 Task: Add a condition where "Type Is not Task" in recently solved tickets.
Action: Mouse moved to (120, 394)
Screenshot: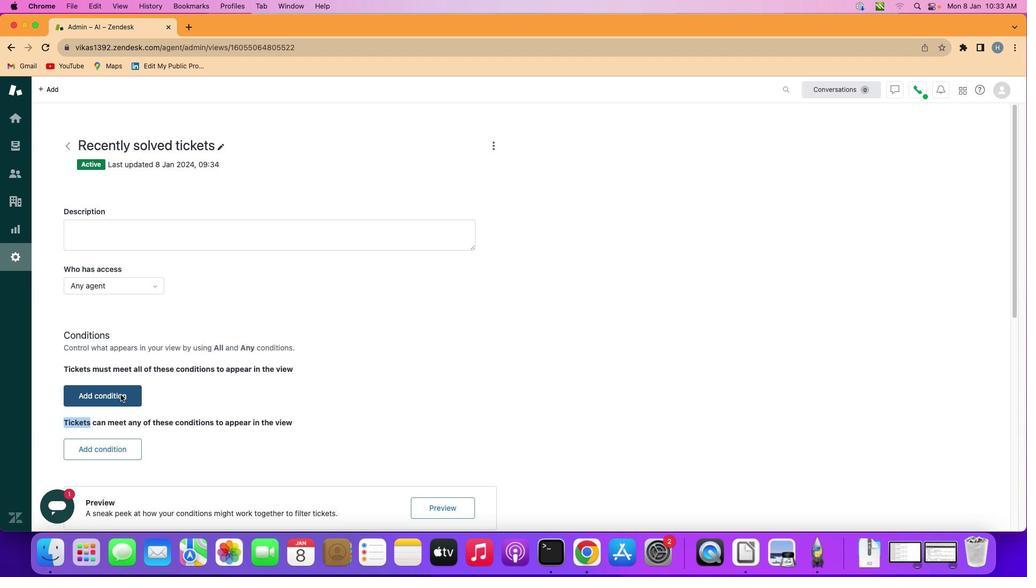 
Action: Mouse pressed left at (120, 394)
Screenshot: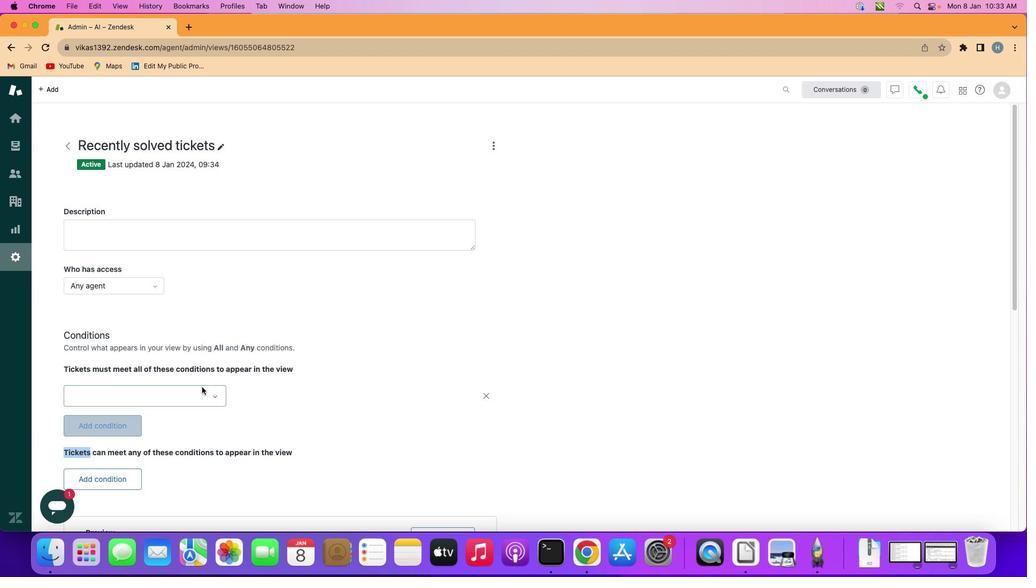 
Action: Mouse moved to (199, 391)
Screenshot: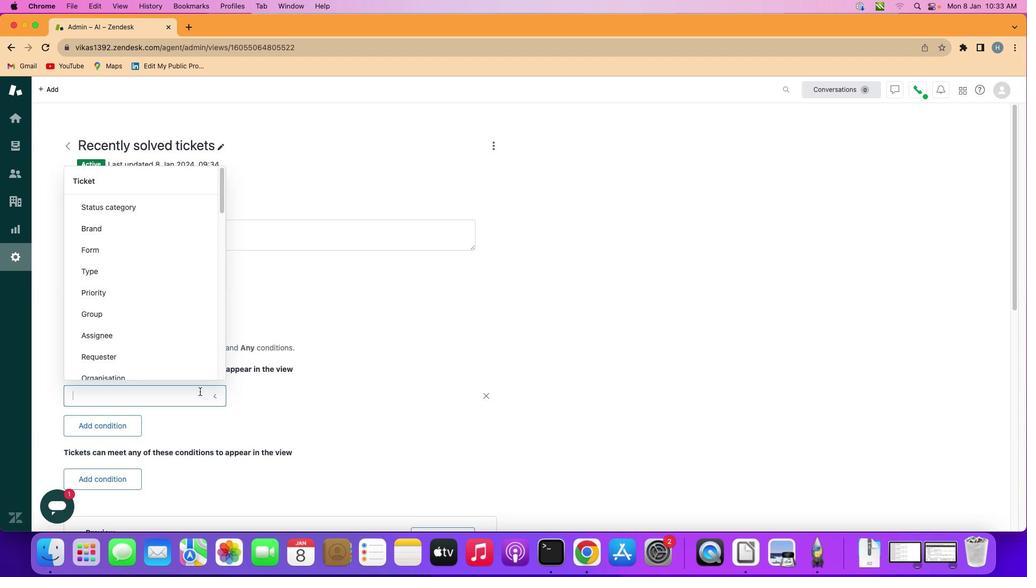 
Action: Mouse pressed left at (199, 391)
Screenshot: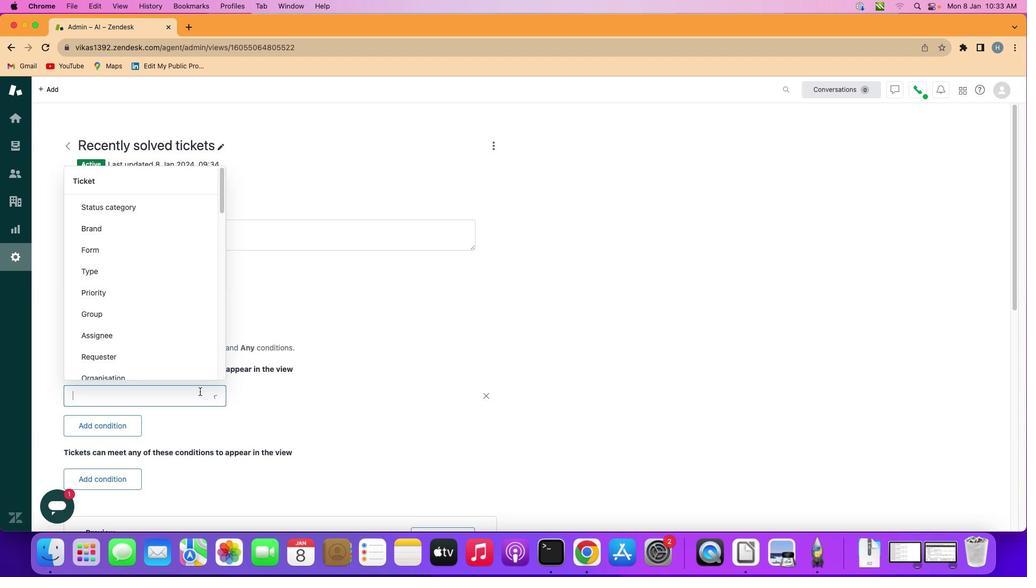 
Action: Mouse moved to (169, 277)
Screenshot: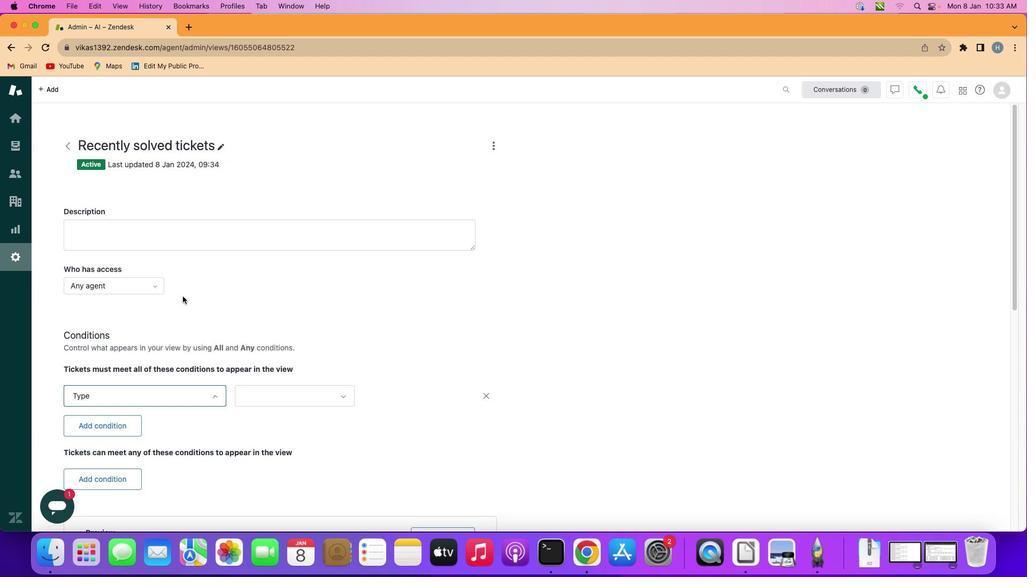 
Action: Mouse pressed left at (169, 277)
Screenshot: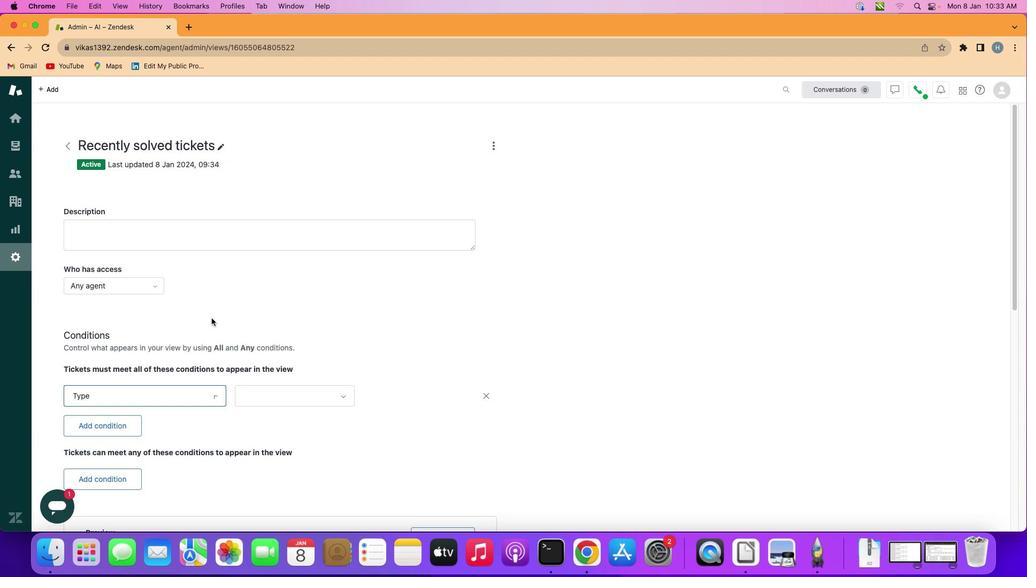 
Action: Mouse moved to (297, 392)
Screenshot: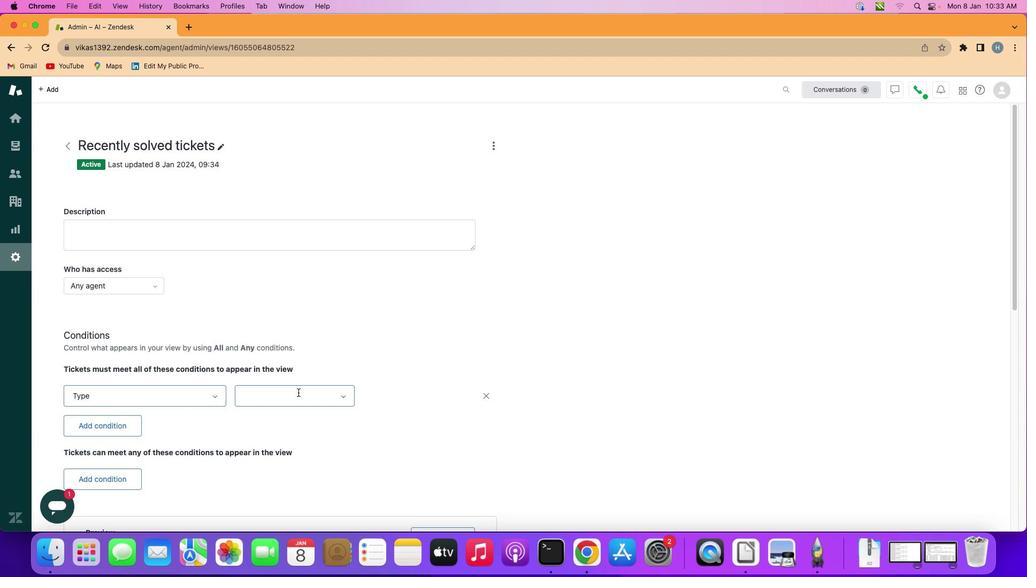 
Action: Mouse pressed left at (297, 392)
Screenshot: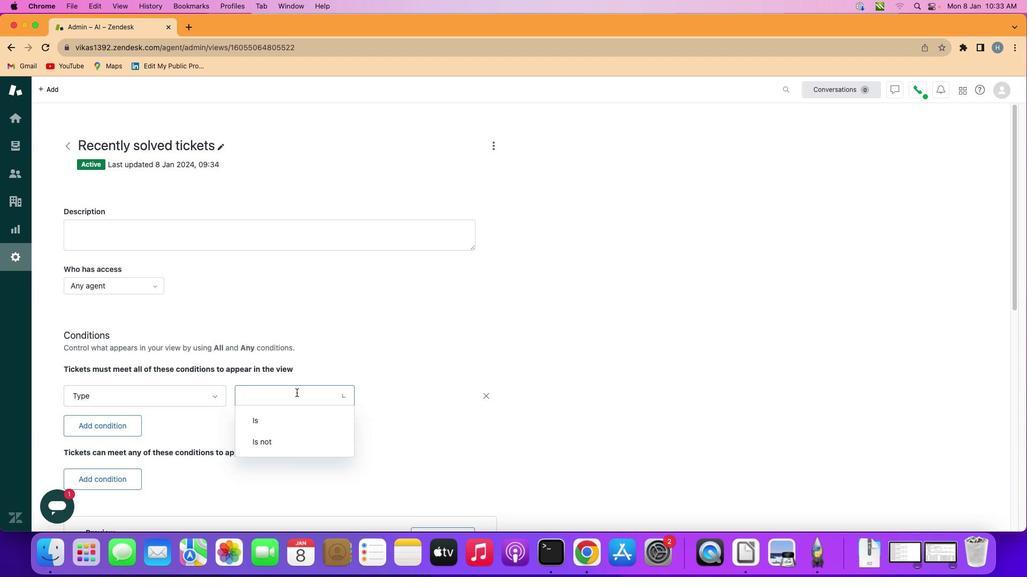 
Action: Mouse moved to (296, 439)
Screenshot: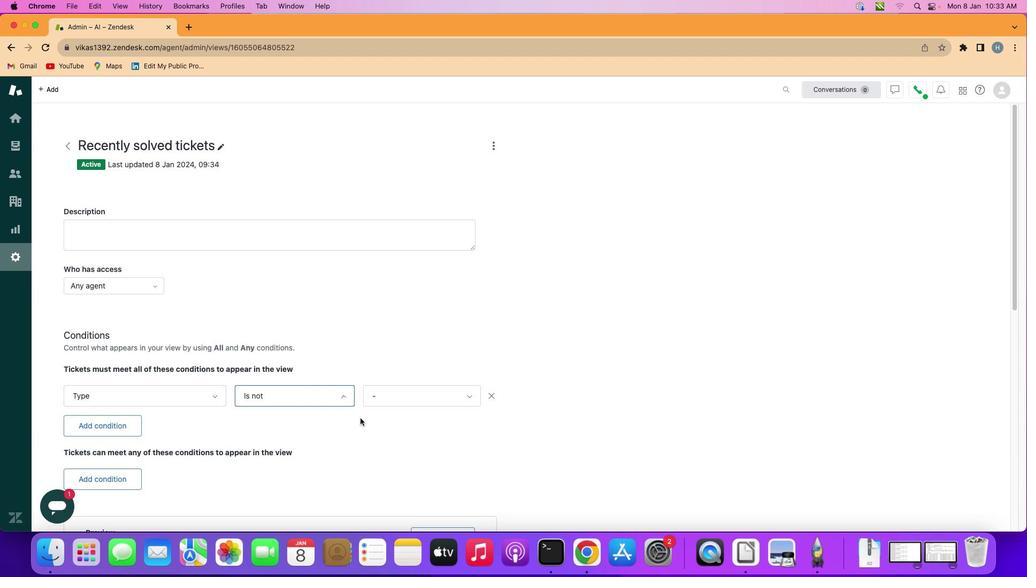 
Action: Mouse pressed left at (296, 439)
Screenshot: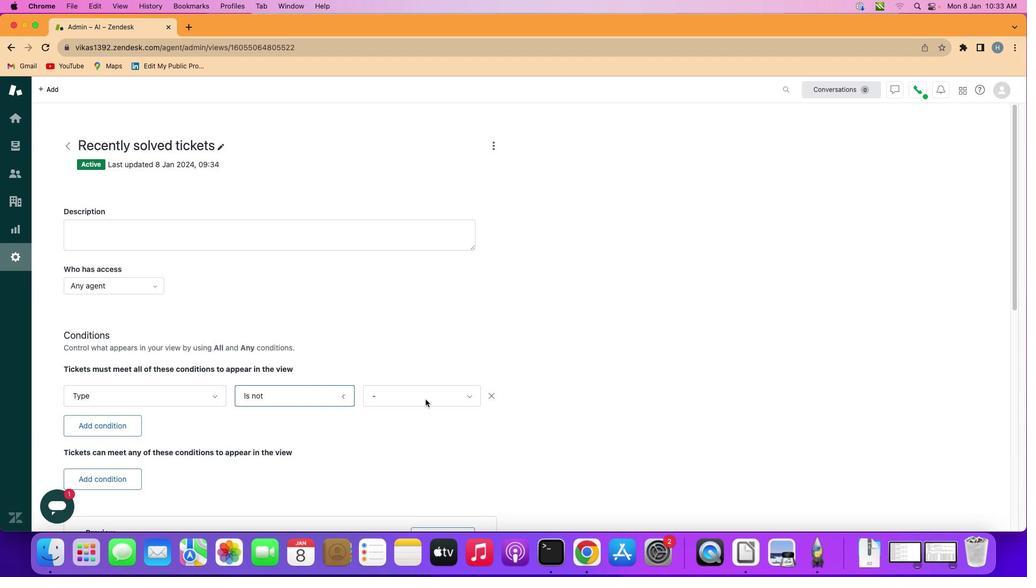 
Action: Mouse moved to (429, 398)
Screenshot: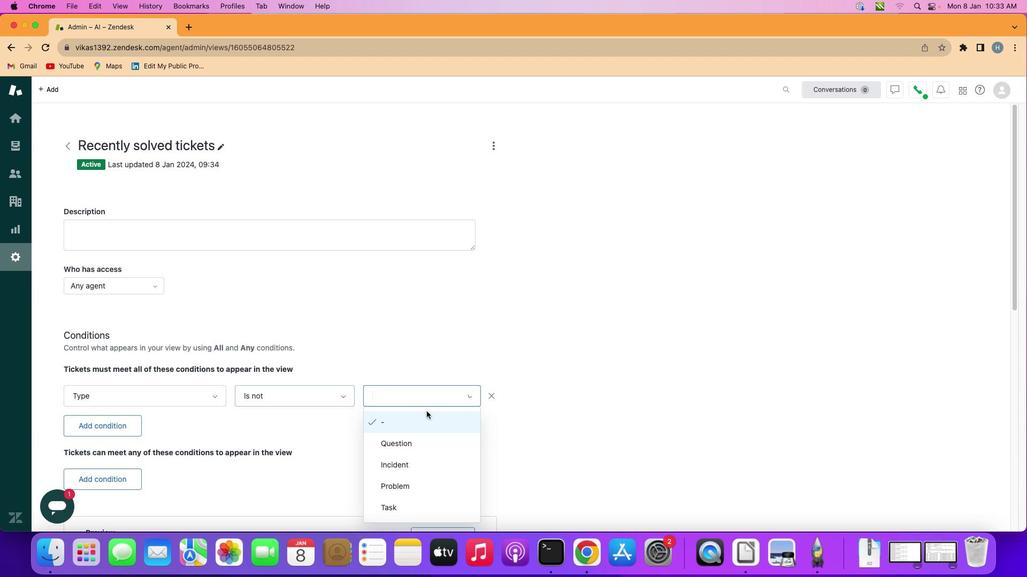 
Action: Mouse pressed left at (429, 398)
Screenshot: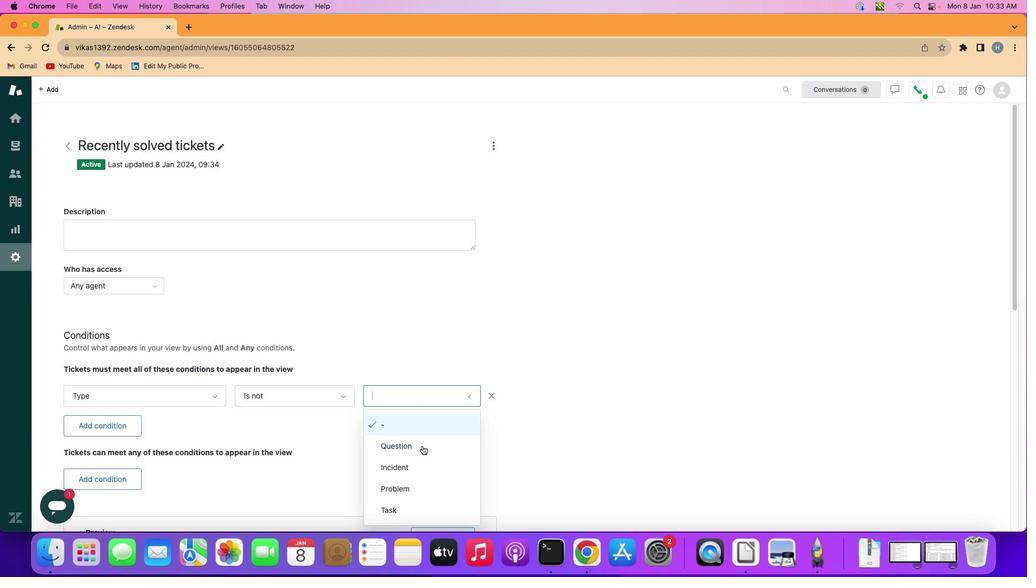 
Action: Mouse moved to (409, 503)
Screenshot: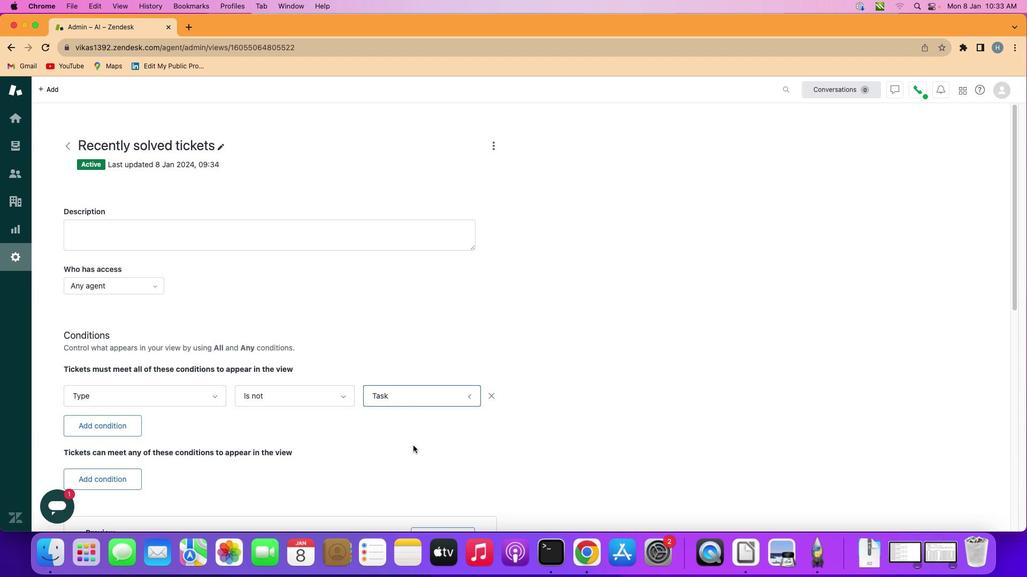 
Action: Mouse pressed left at (409, 503)
Screenshot: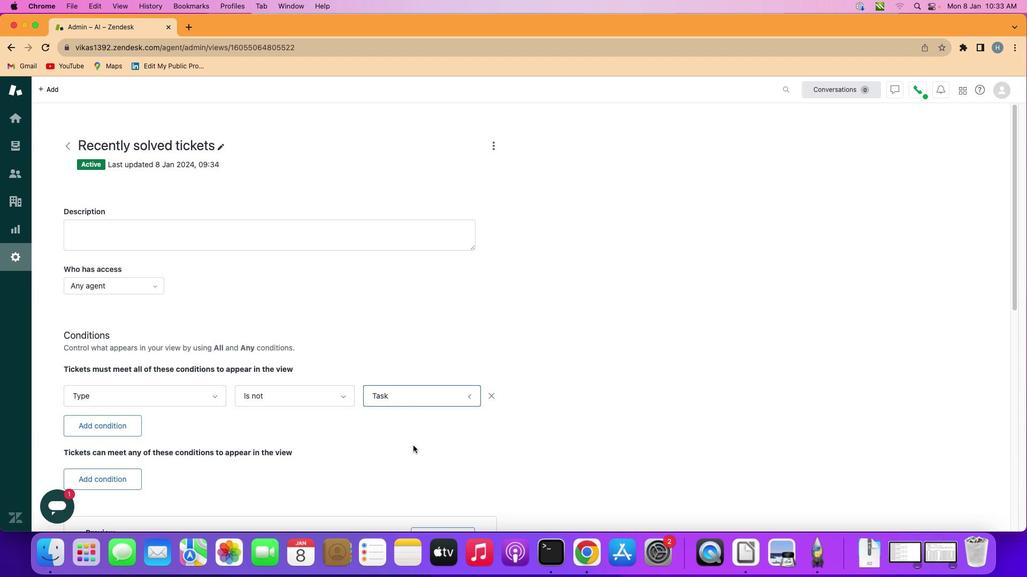 
Action: Mouse moved to (376, 447)
Screenshot: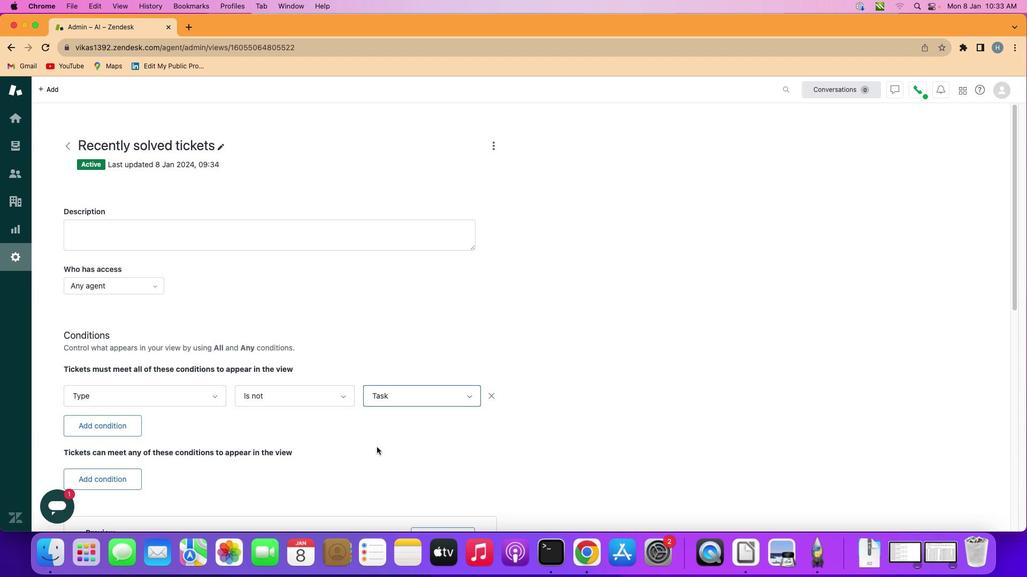 
